 Task: Create a section Analytics Implementation Sprint and in the section, add a milestone Chatbot Integration in the project AgileCollab
Action: Mouse moved to (205, 436)
Screenshot: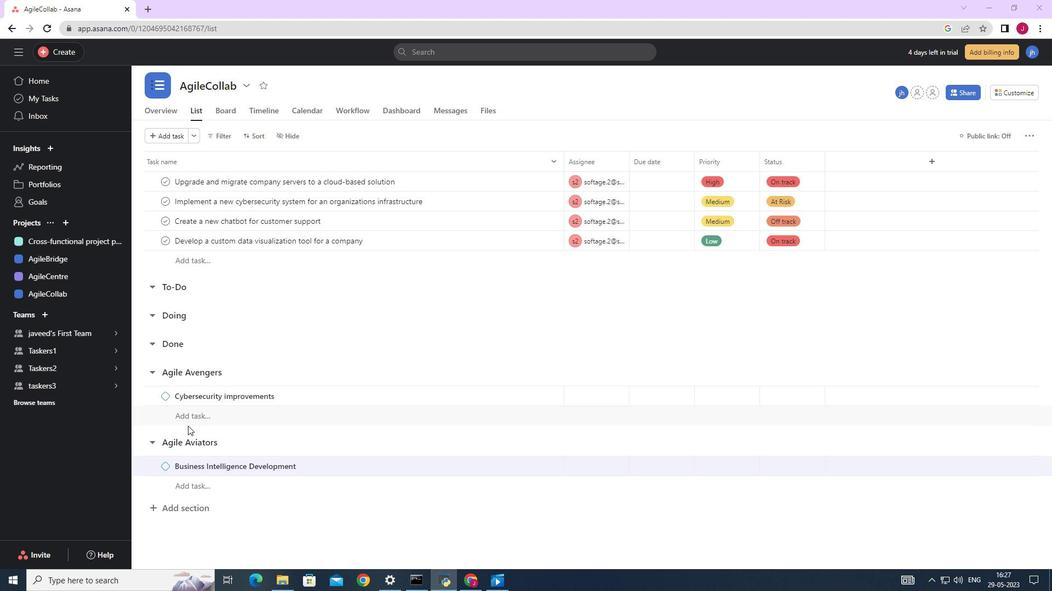 
Action: Mouse scrolled (205, 436) with delta (0, 0)
Screenshot: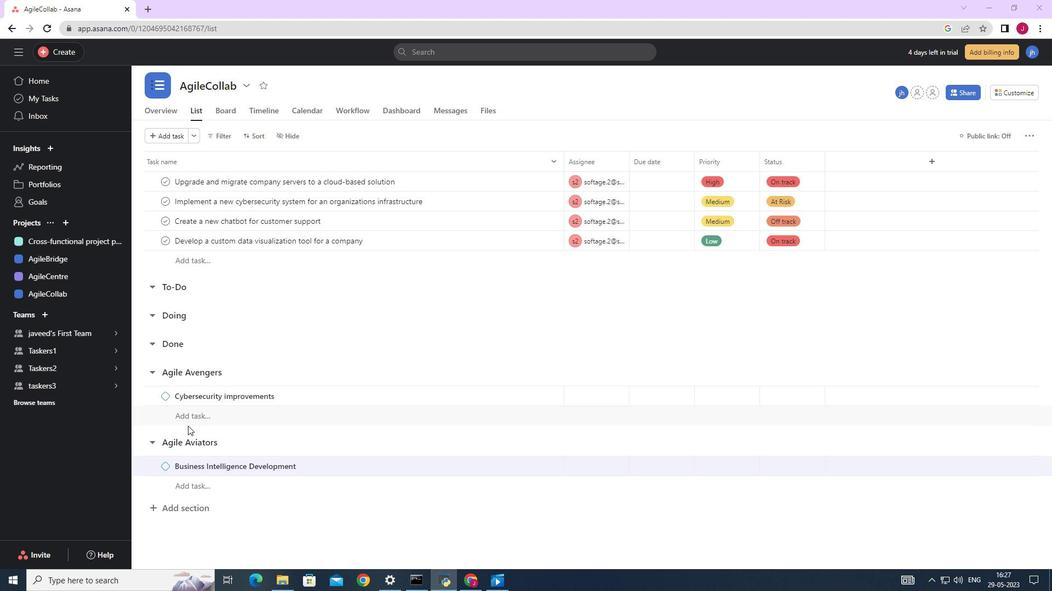 
Action: Mouse moved to (206, 437)
Screenshot: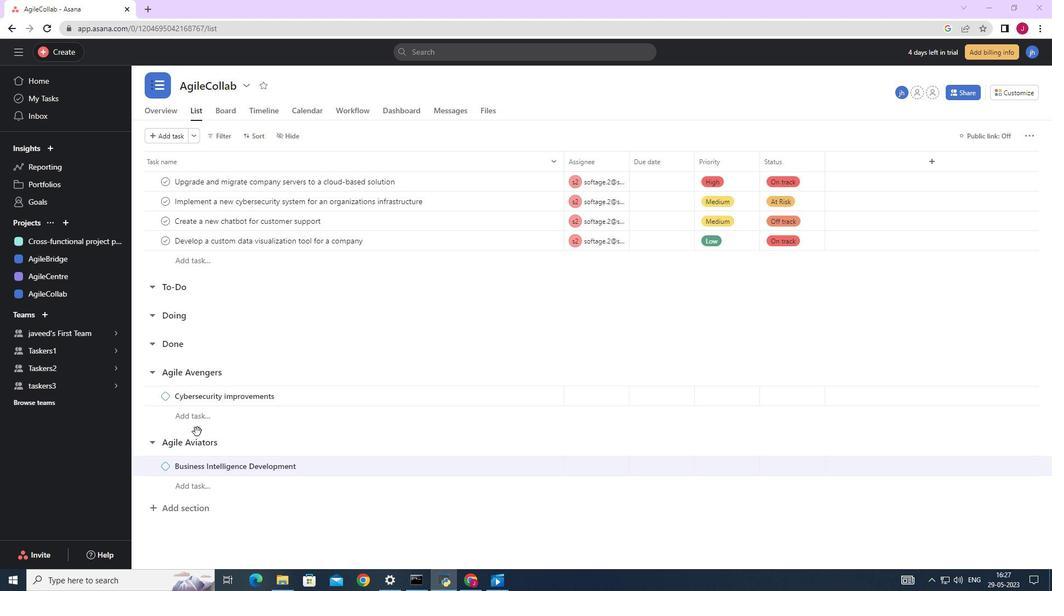 
Action: Mouse scrolled (206, 437) with delta (0, 0)
Screenshot: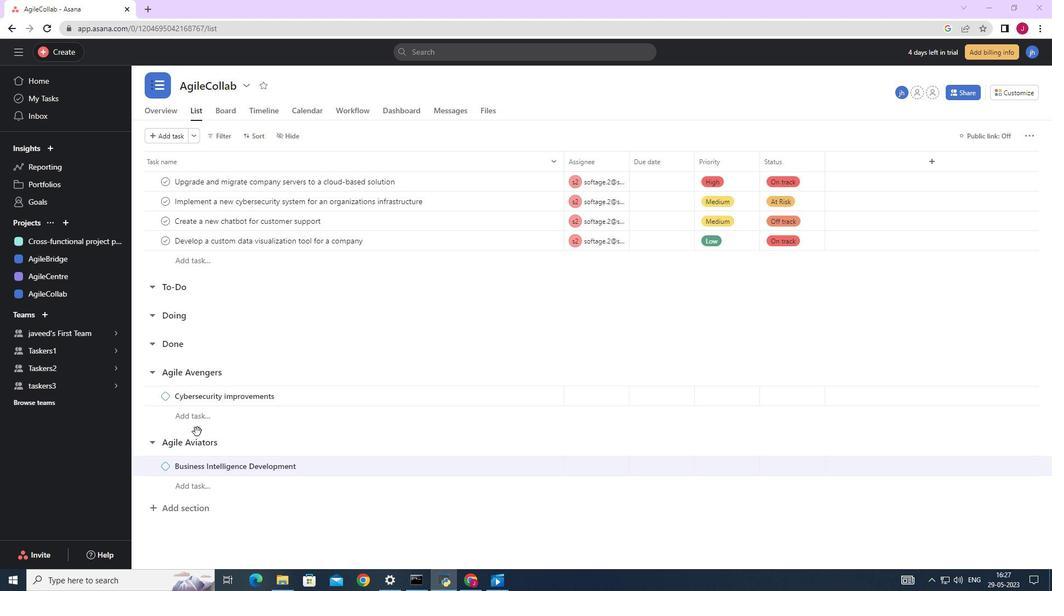 
Action: Mouse moved to (206, 438)
Screenshot: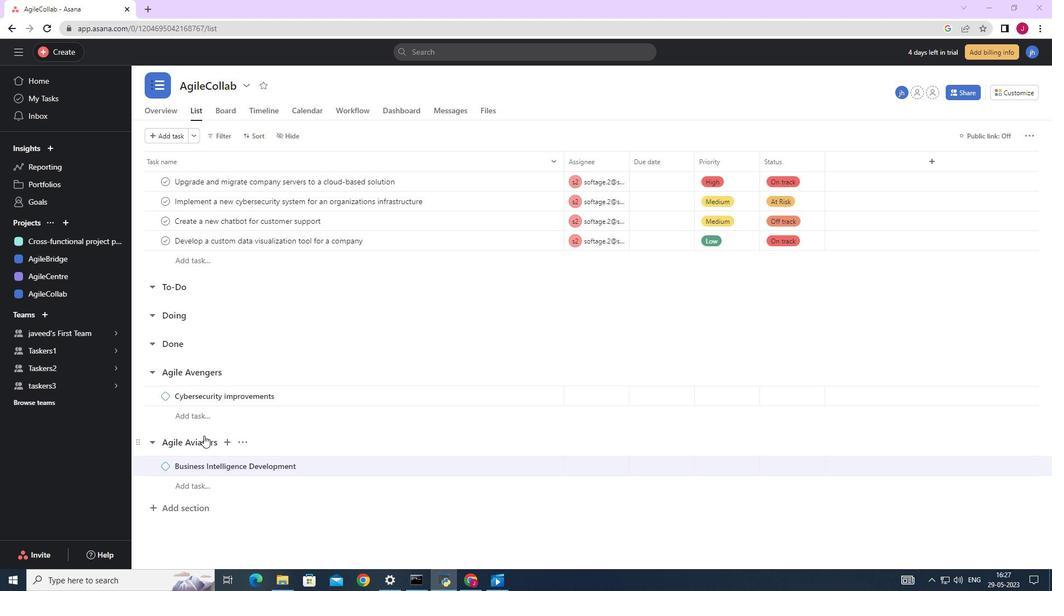 
Action: Mouse scrolled (206, 437) with delta (0, 0)
Screenshot: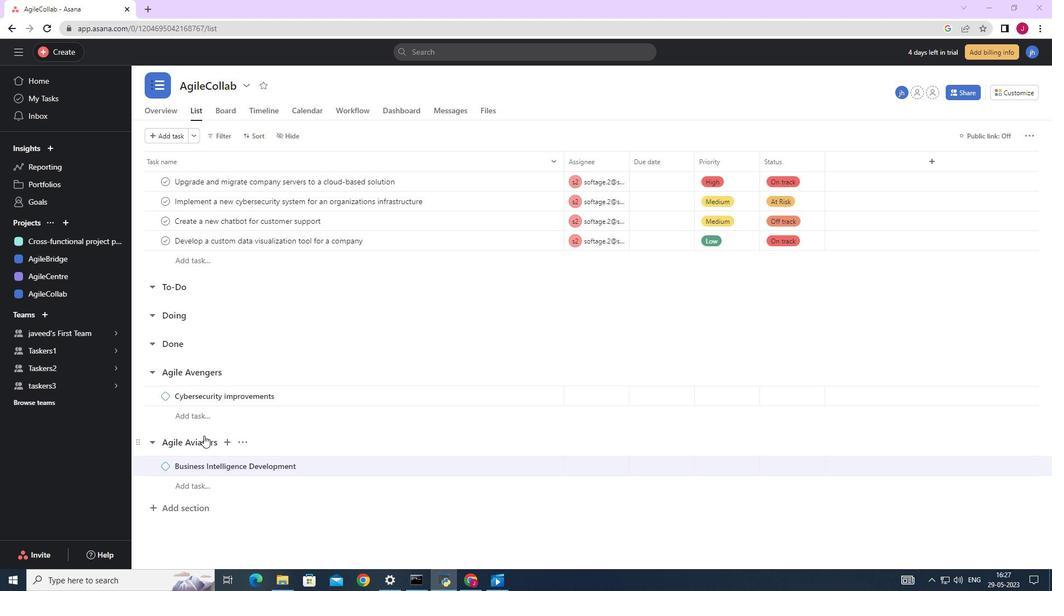 
Action: Mouse moved to (206, 438)
Screenshot: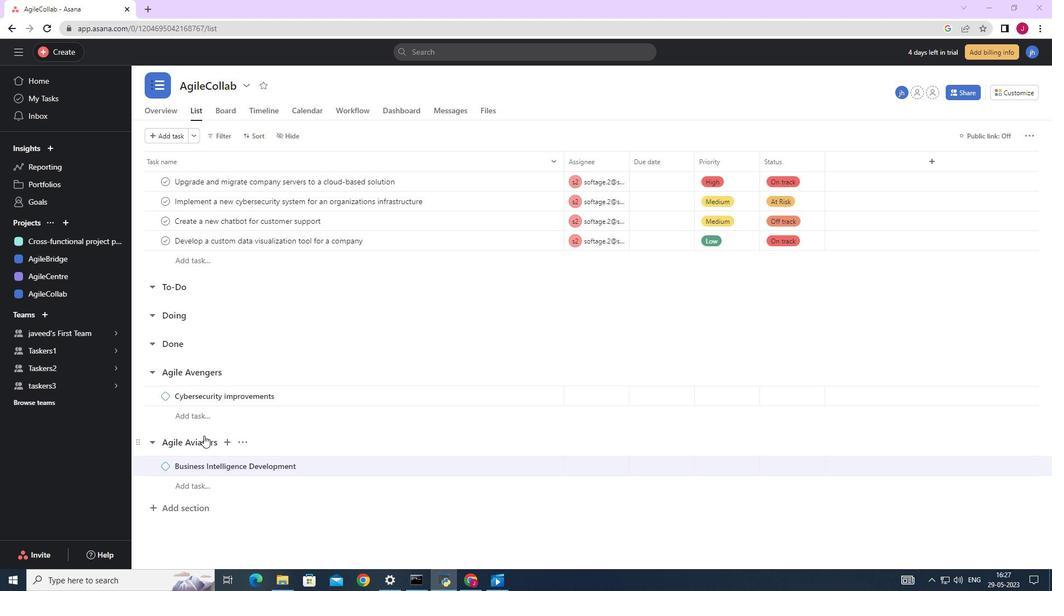 
Action: Mouse scrolled (206, 438) with delta (0, 0)
Screenshot: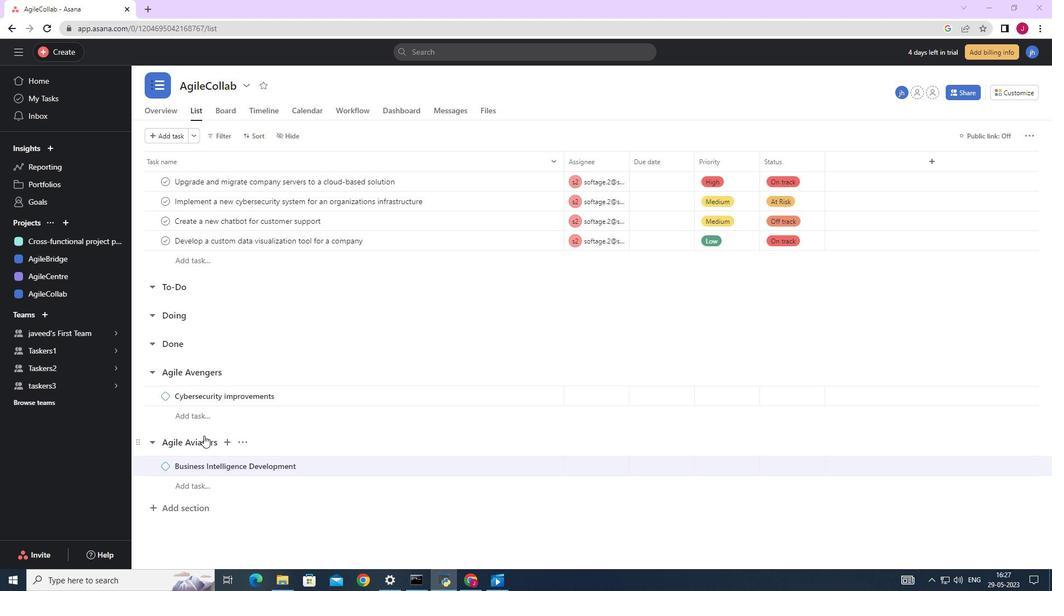 
Action: Mouse scrolled (206, 438) with delta (0, 0)
Screenshot: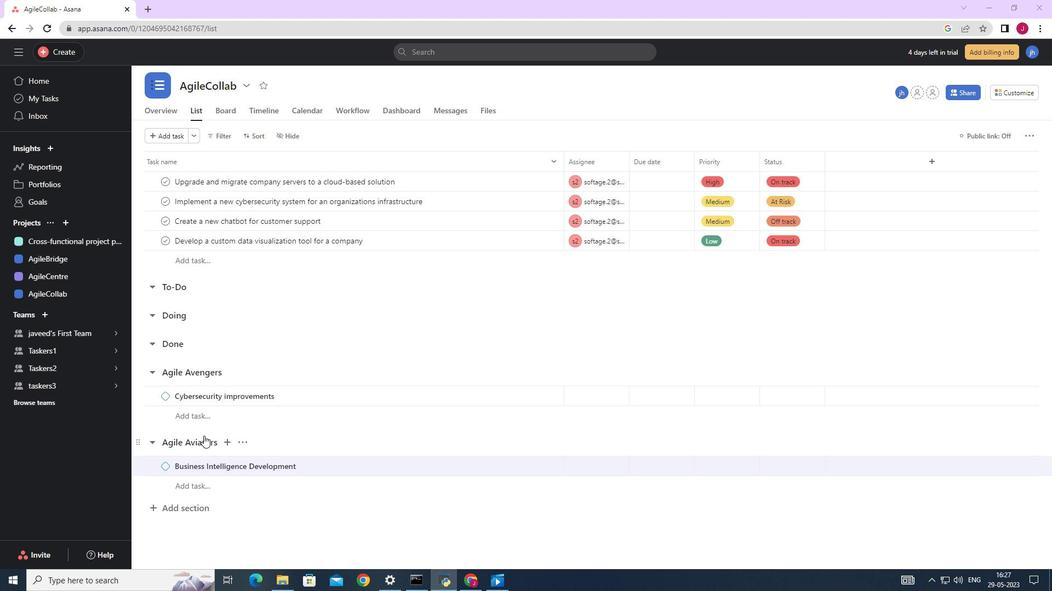 
Action: Mouse moved to (206, 440)
Screenshot: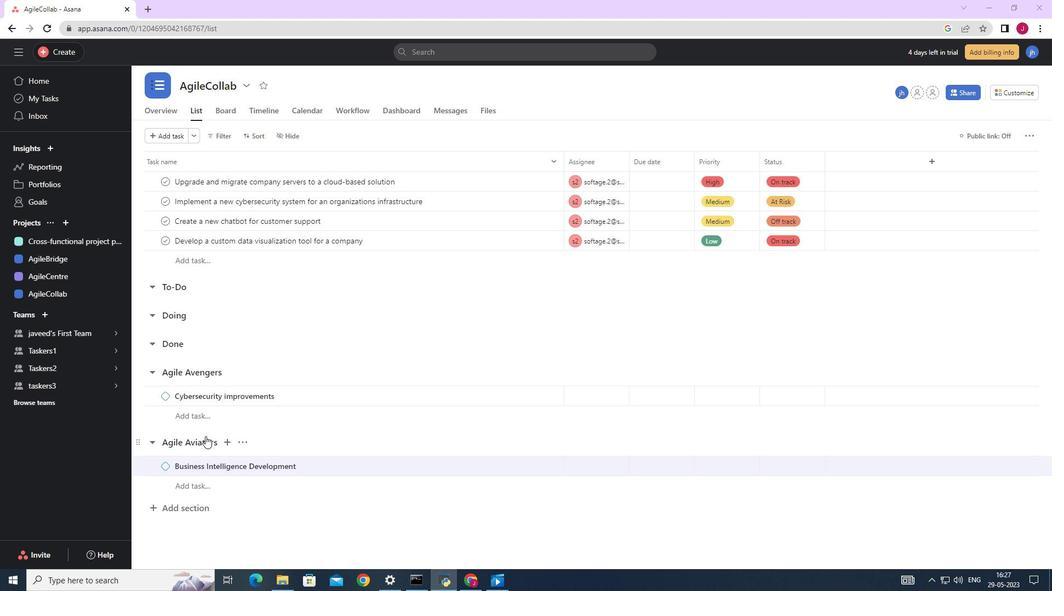 
Action: Mouse scrolled (206, 440) with delta (0, 0)
Screenshot: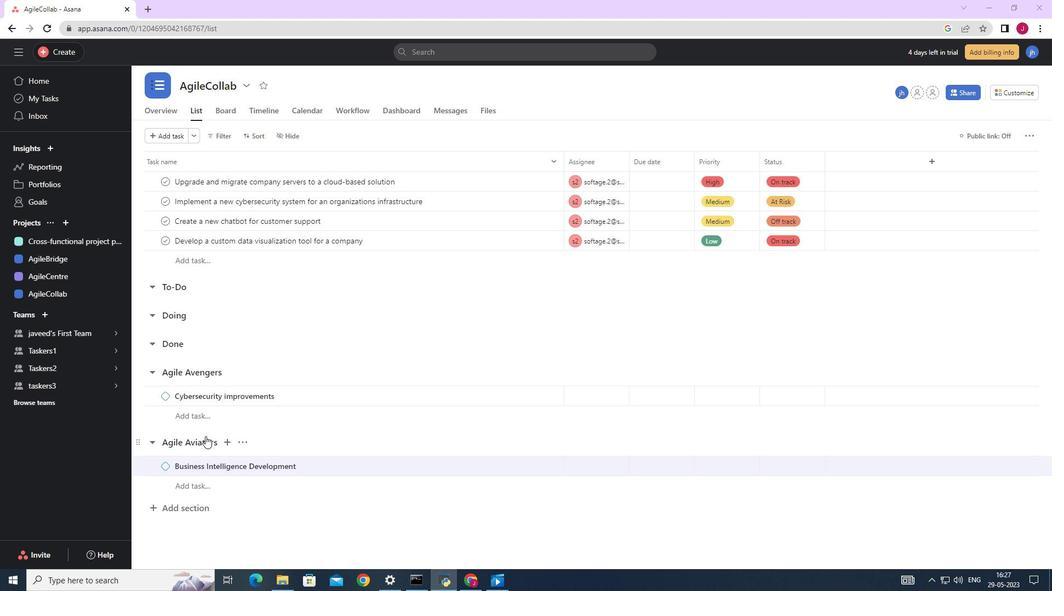 
Action: Mouse moved to (194, 514)
Screenshot: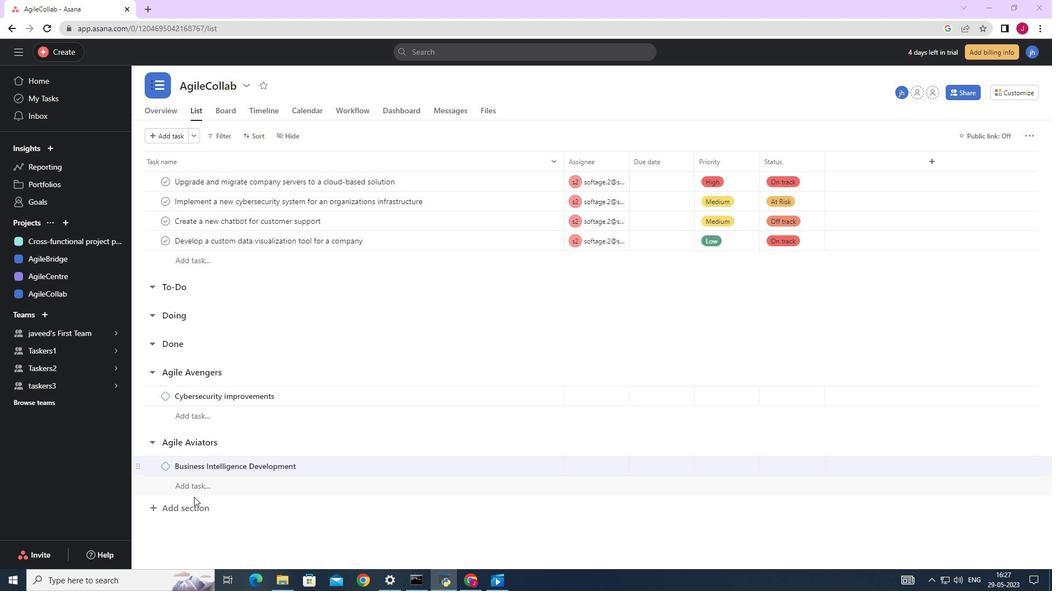 
Action: Mouse pressed left at (194, 514)
Screenshot: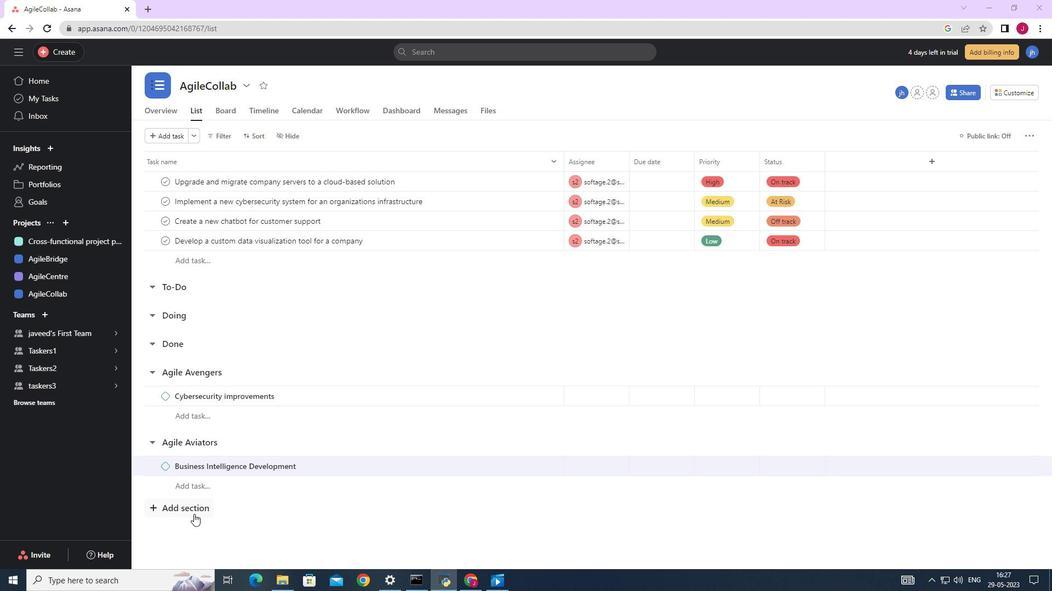
Action: Mouse moved to (196, 506)
Screenshot: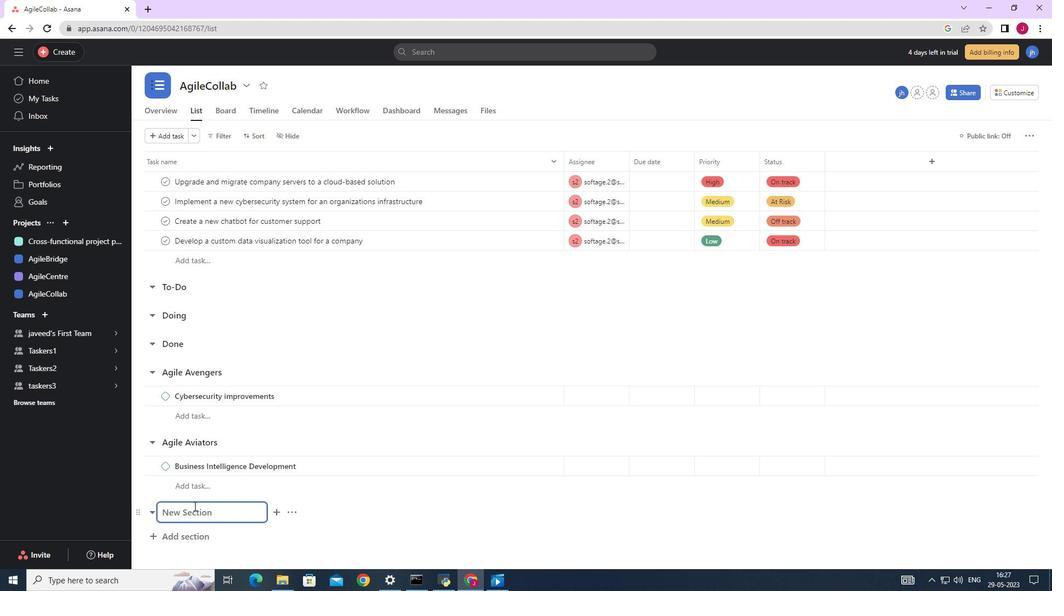 
Action: Key pressed <Key.caps_lock>A<Key.caps_lock>nalytics<Key.space><Key.caps_lock>I<Key.caps_lock>mplementation<Key.space>sprint<Key.enter><Key.caps_lock>C<Key.caps_lock>hatbot<Key.space><Key.caps_lock>I<Key.caps_lock>ntegration
Screenshot: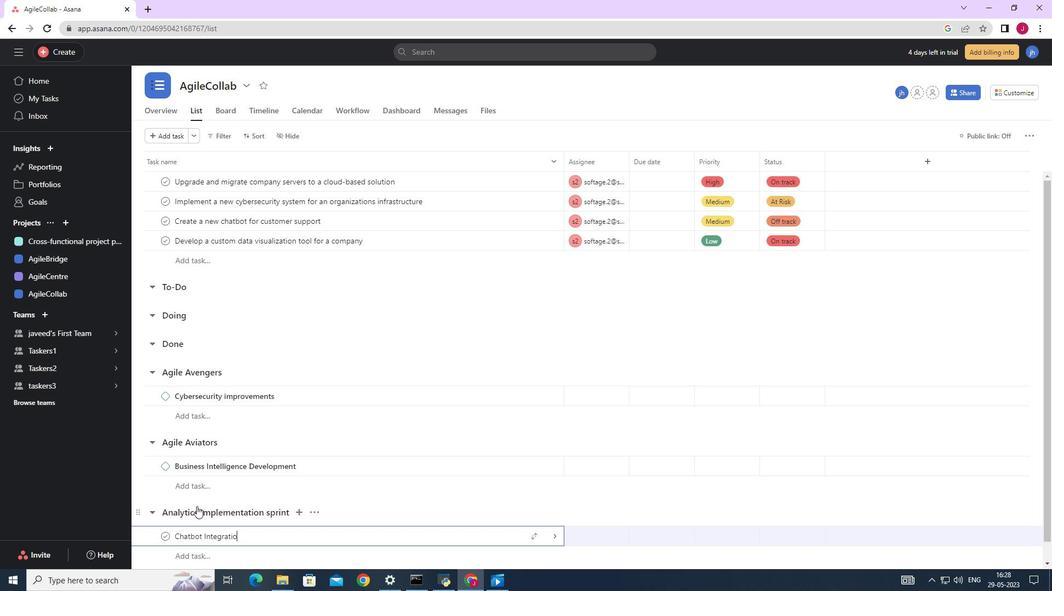 
Action: Mouse moved to (552, 540)
Screenshot: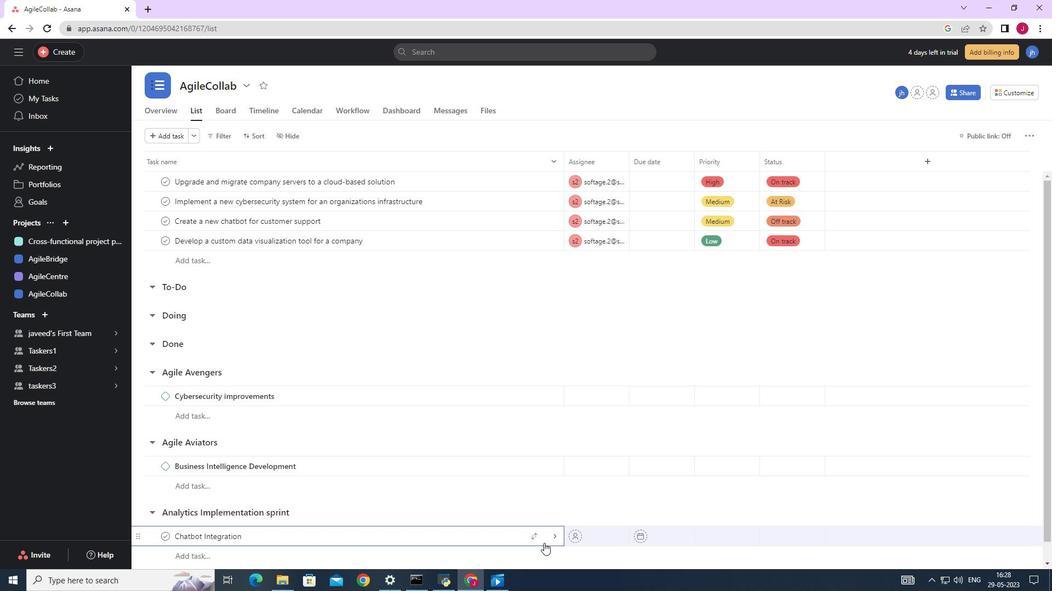 
Action: Mouse pressed left at (552, 540)
Screenshot: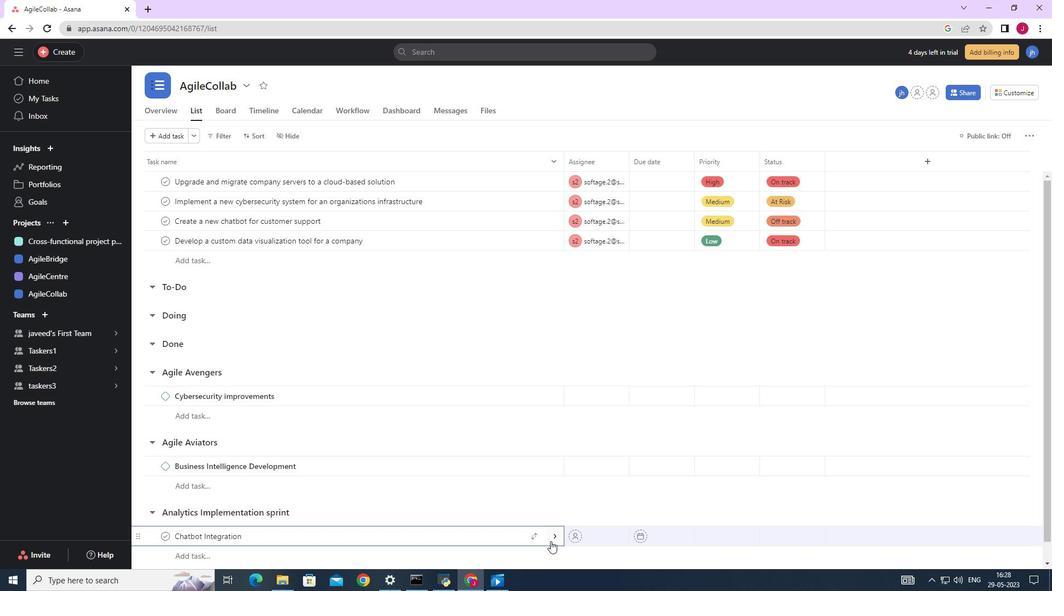 
Action: Mouse moved to (1009, 132)
Screenshot: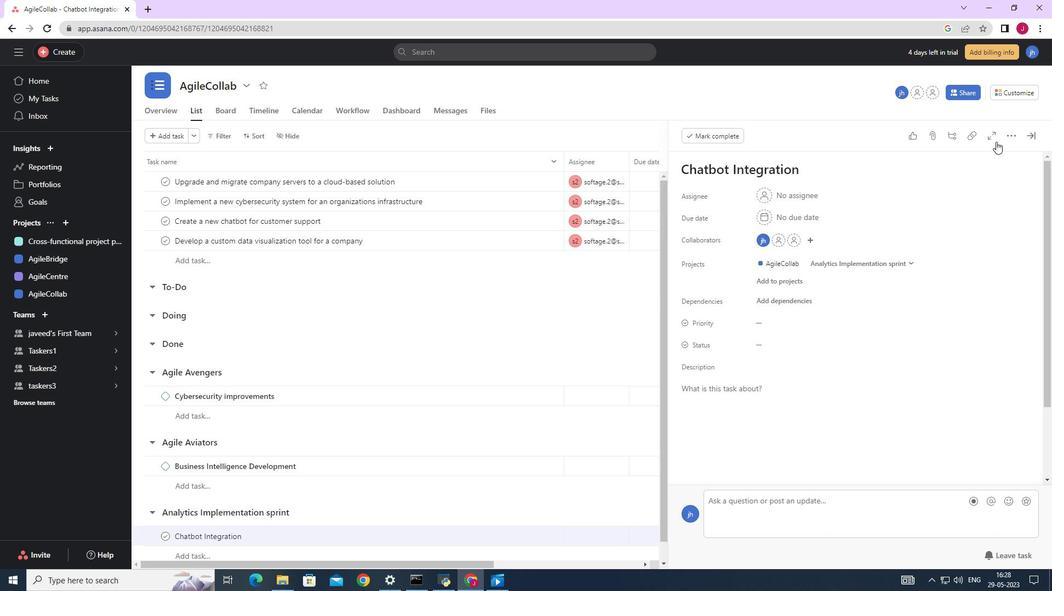 
Action: Mouse pressed left at (1009, 132)
Screenshot: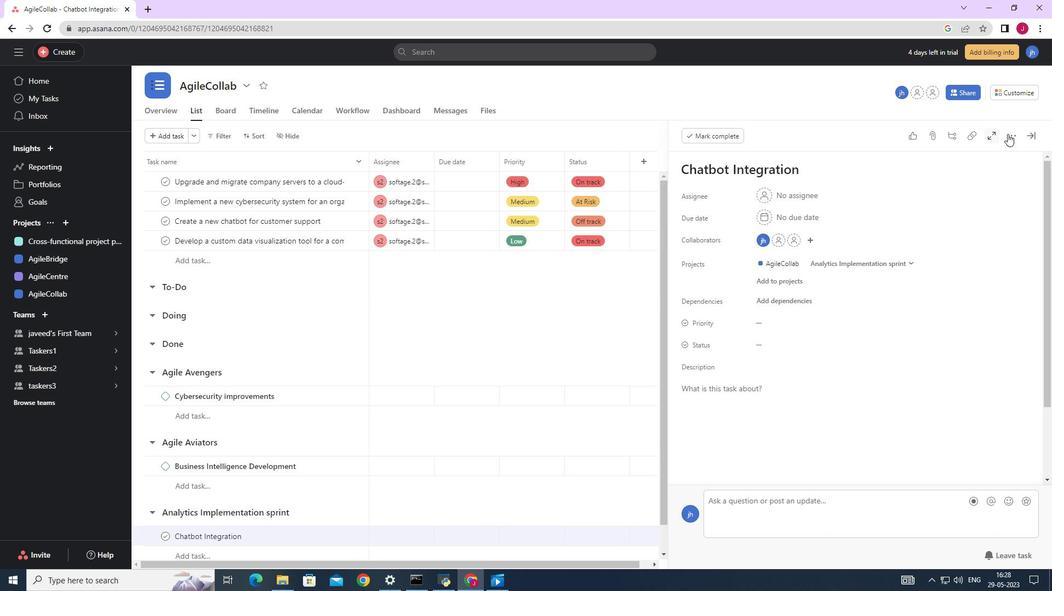 
Action: Mouse moved to (911, 177)
Screenshot: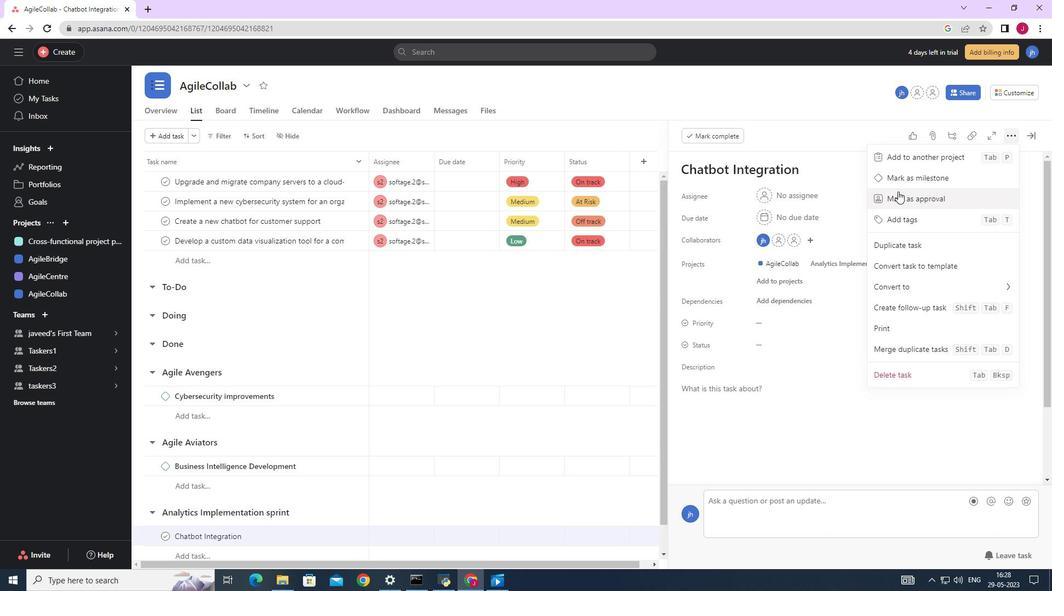 
Action: Mouse pressed left at (911, 177)
Screenshot: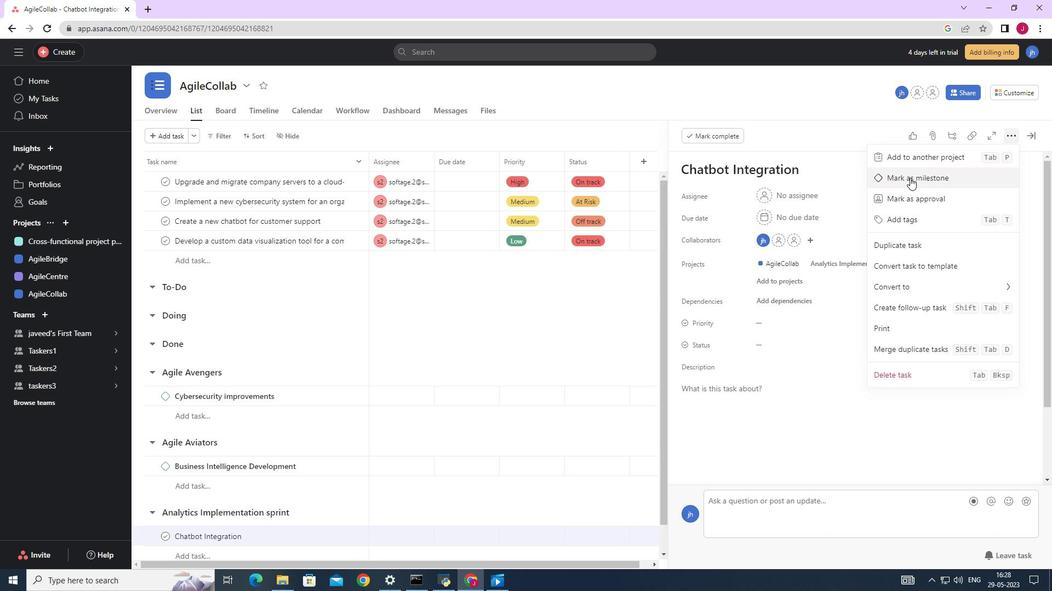 
Action: Mouse moved to (1030, 134)
Screenshot: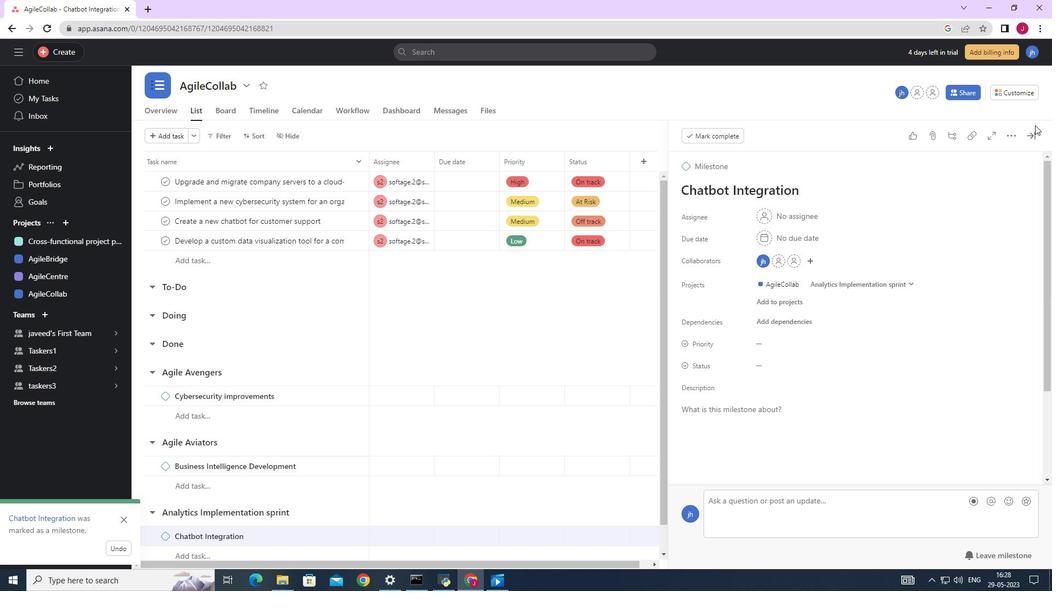 
Action: Mouse pressed left at (1030, 134)
Screenshot: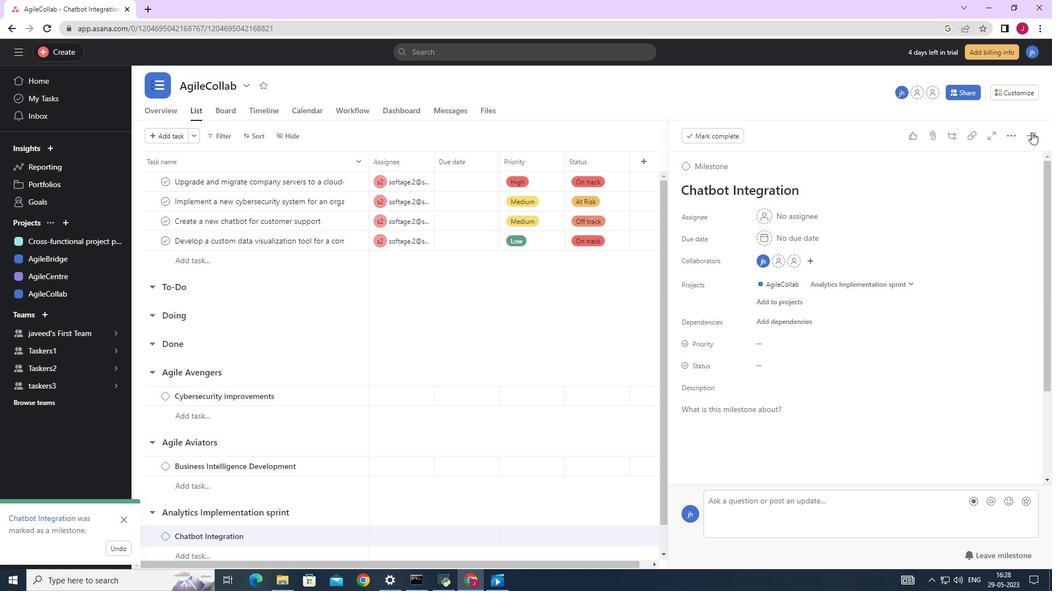 
Action: Mouse moved to (892, 213)
Screenshot: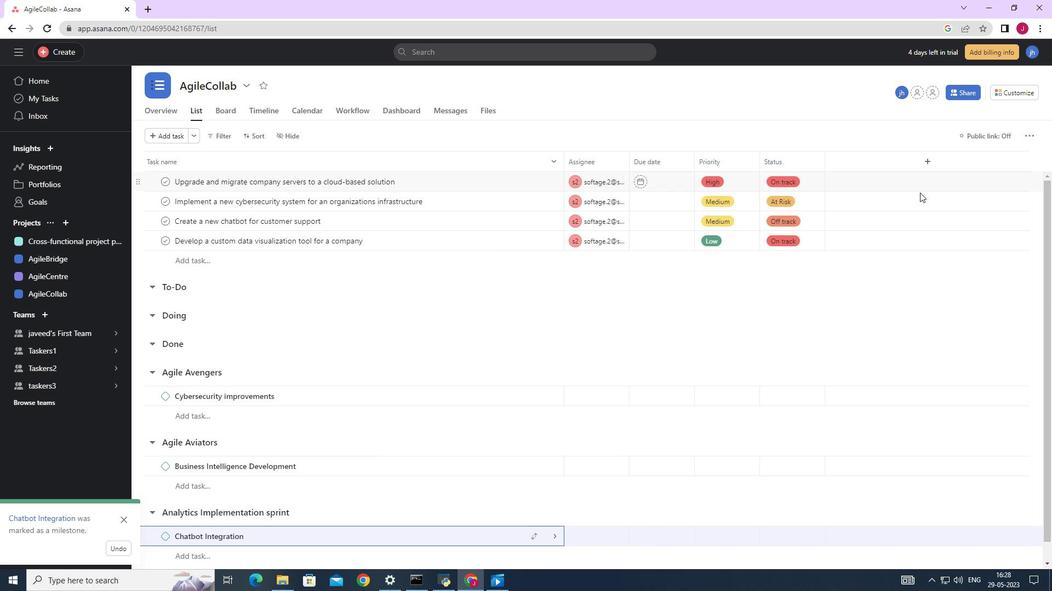 
